 Task: Select sort by recent.
Action: Mouse moved to (577, 167)
Screenshot: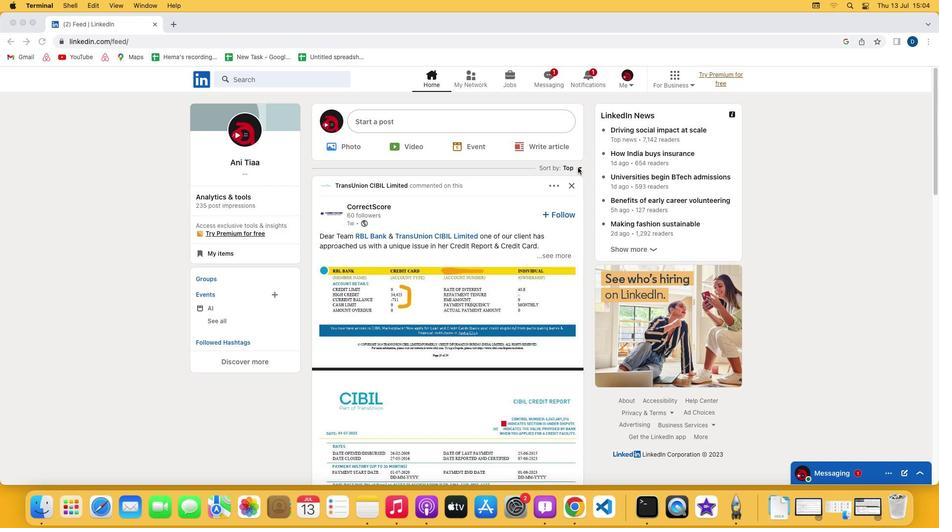 
Action: Mouse pressed left at (577, 167)
Screenshot: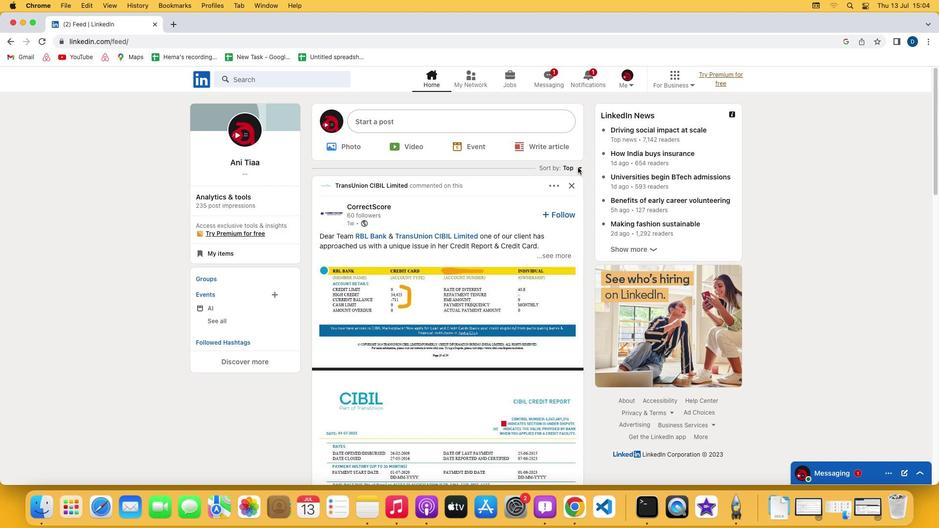 
Action: Mouse pressed left at (577, 167)
Screenshot: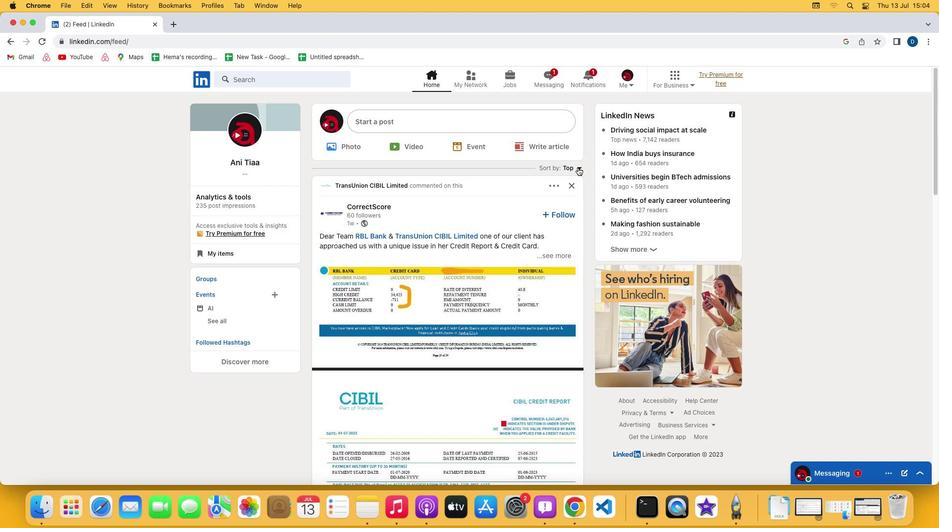 
Action: Mouse moved to (556, 202)
Screenshot: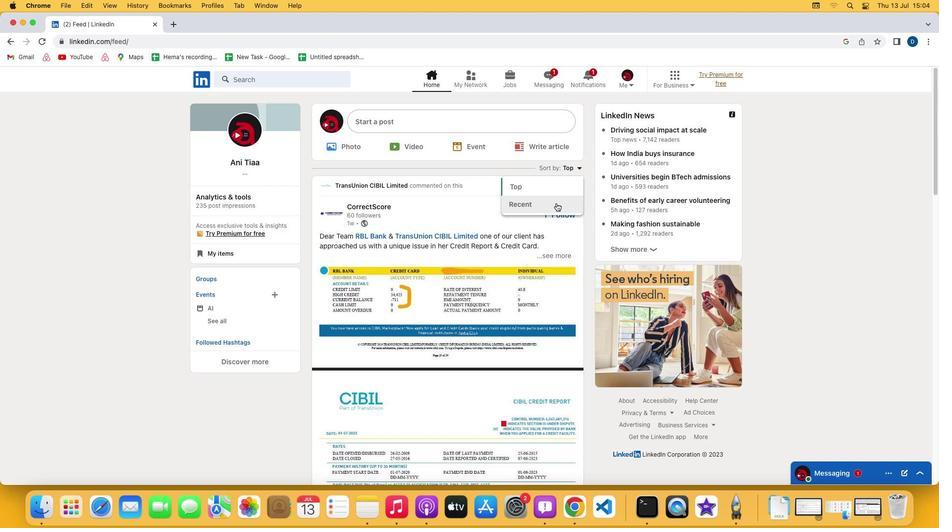 
Action: Mouse pressed left at (556, 202)
Screenshot: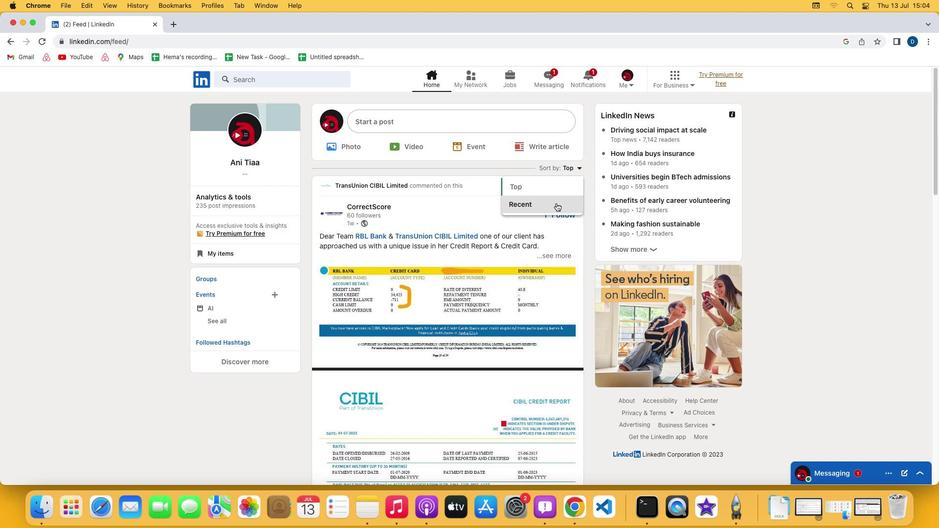 
Action: Mouse moved to (556, 203)
Screenshot: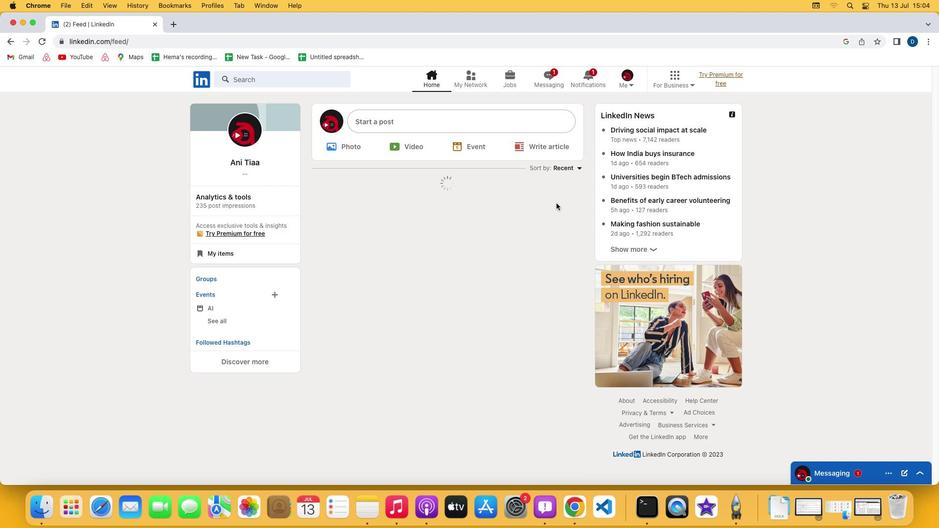 
